 Task: Add Califia Farms Pure Black Medium Roast Cold Brew Coffee to the cart.
Action: Mouse pressed left at (18, 130)
Screenshot: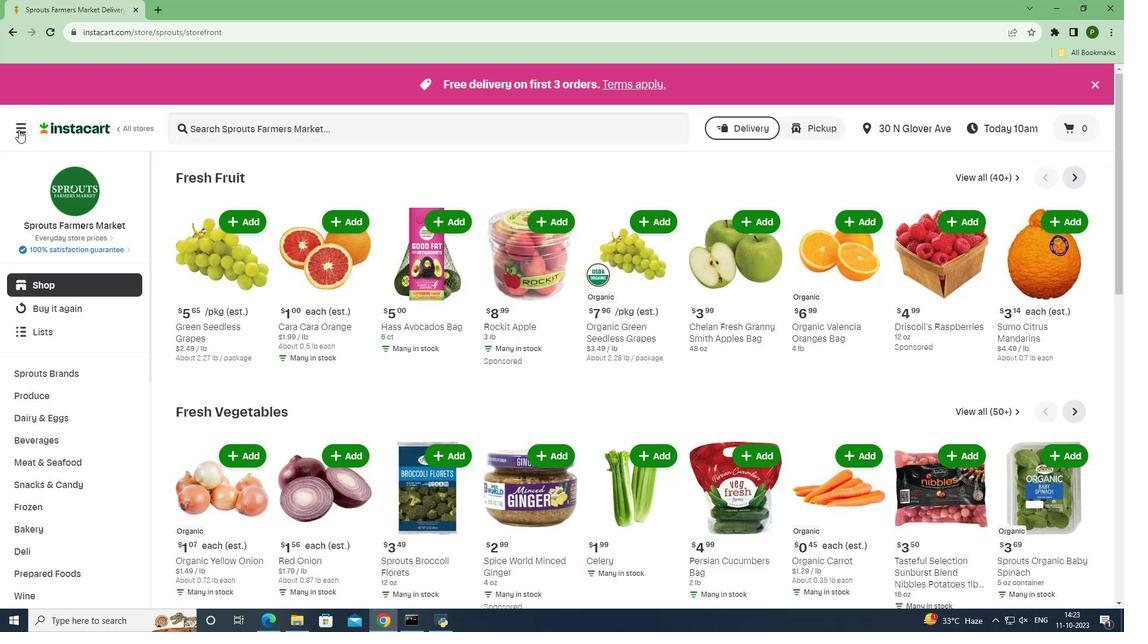 
Action: Mouse moved to (38, 308)
Screenshot: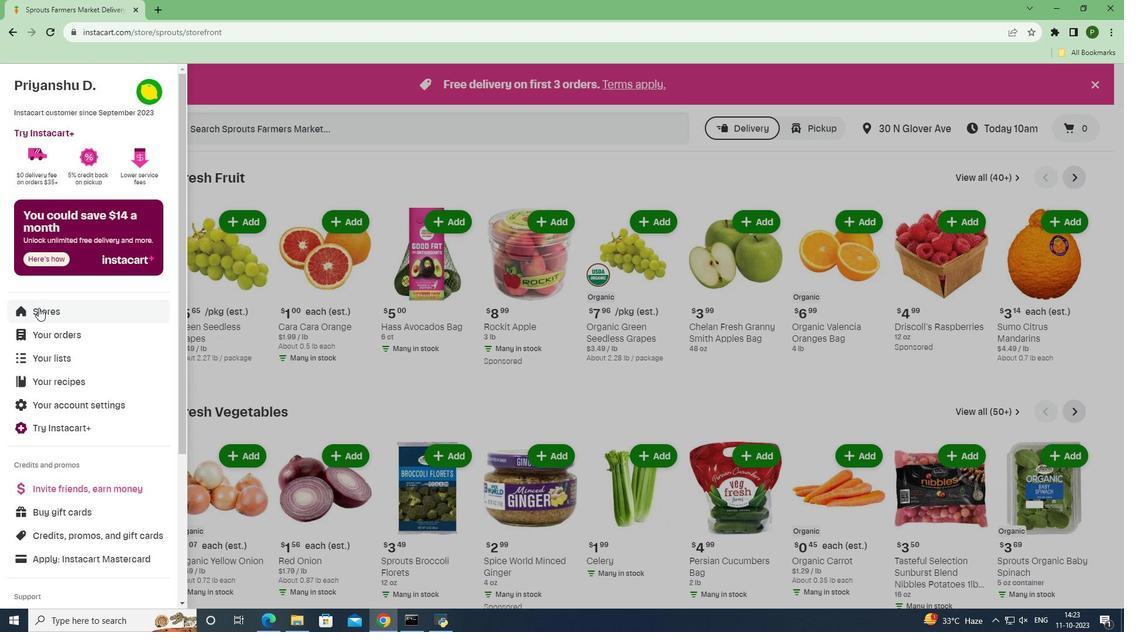 
Action: Mouse pressed left at (38, 308)
Screenshot: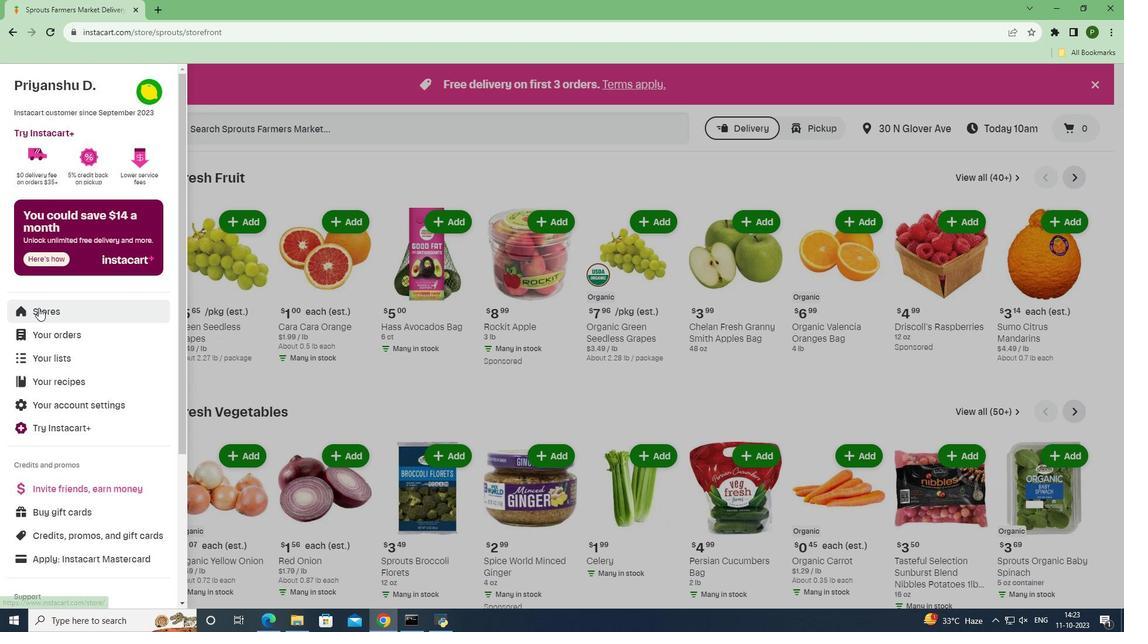 
Action: Mouse moved to (278, 130)
Screenshot: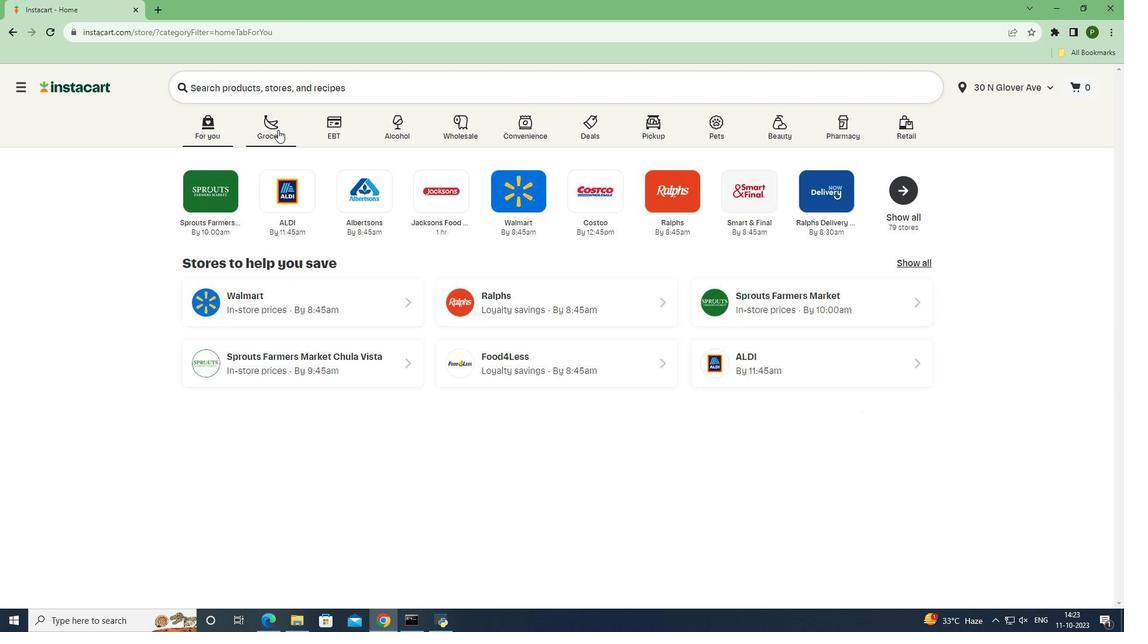 
Action: Mouse pressed left at (278, 130)
Screenshot: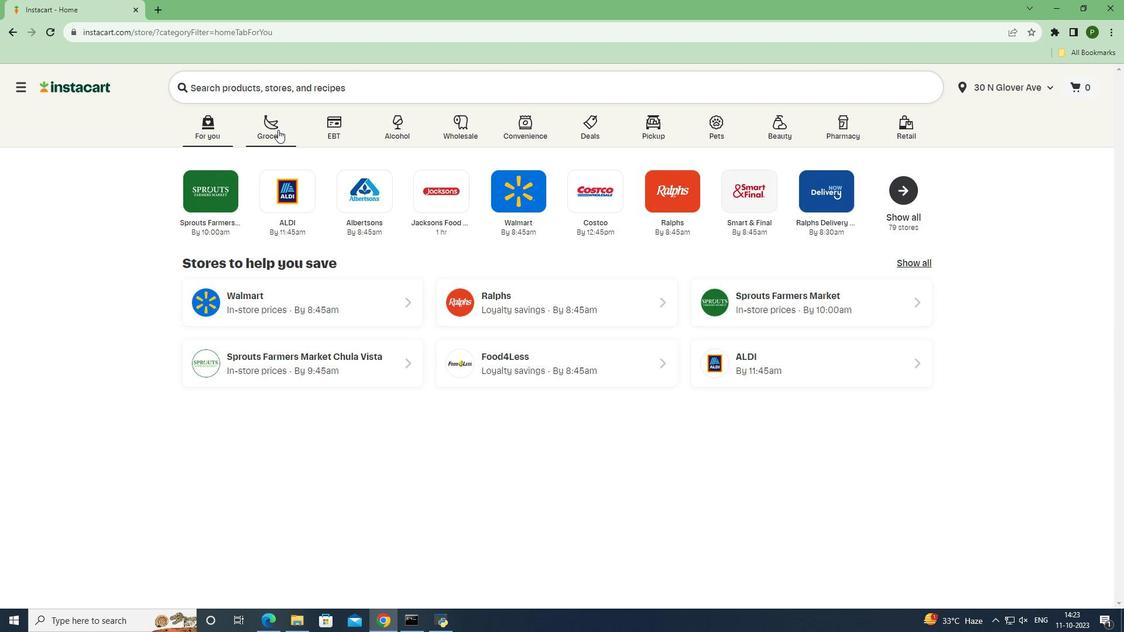 
Action: Mouse moved to (463, 274)
Screenshot: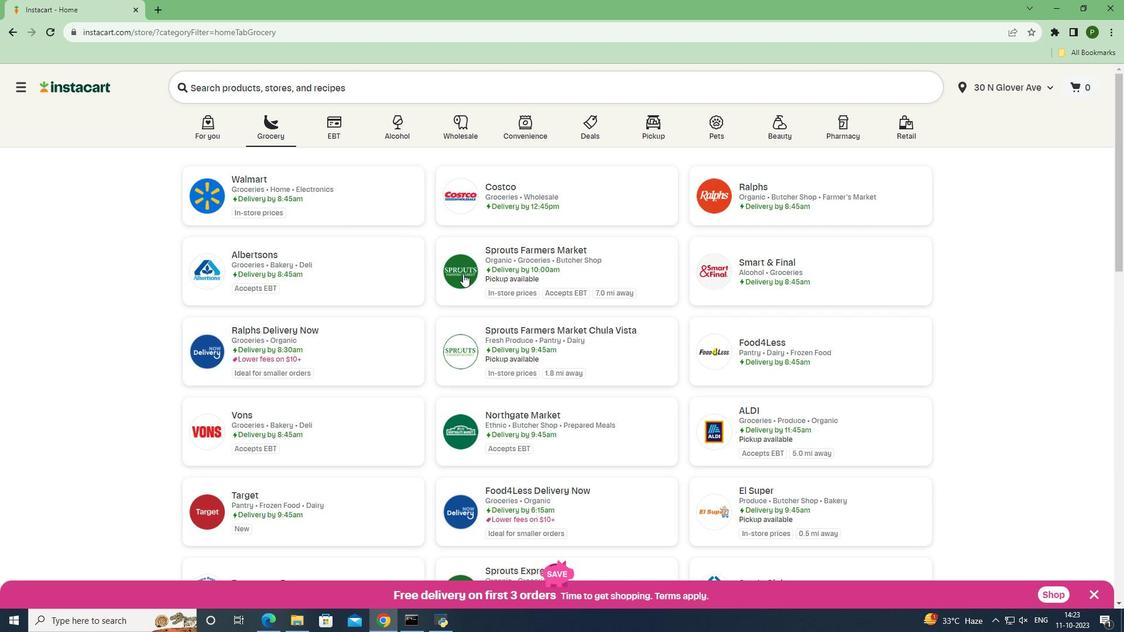 
Action: Mouse pressed left at (463, 274)
Screenshot: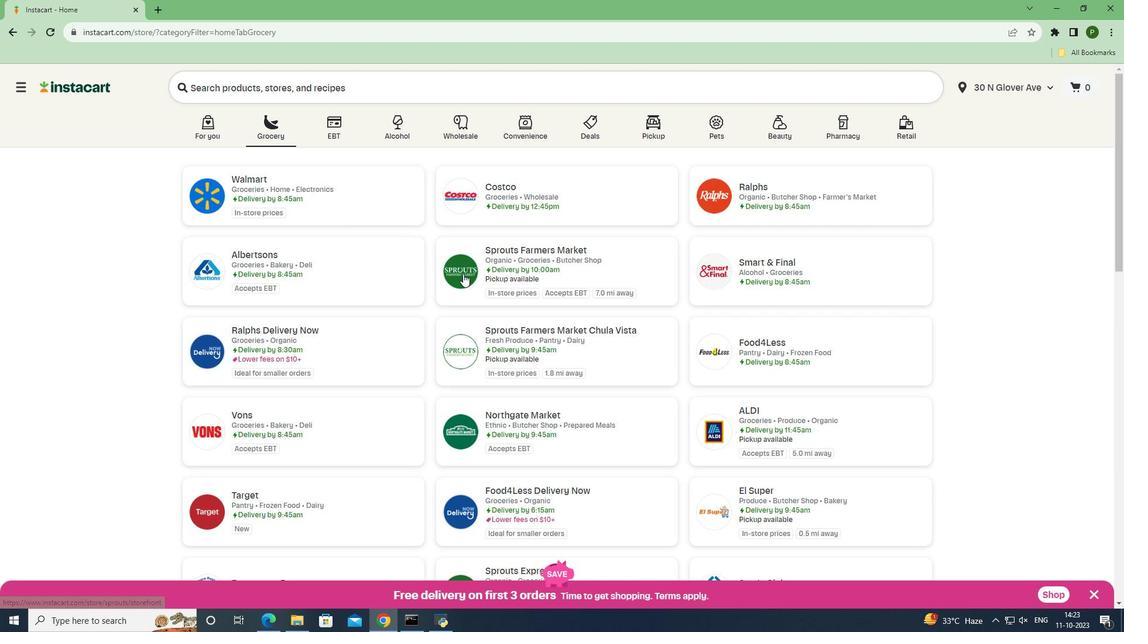 
Action: Mouse moved to (69, 438)
Screenshot: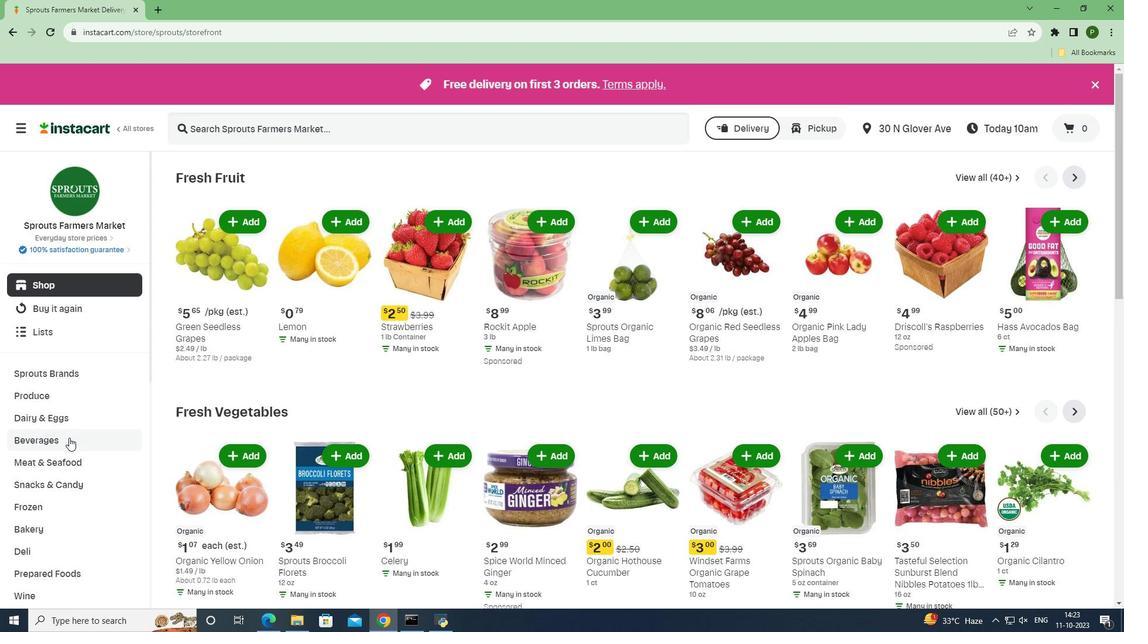 
Action: Mouse pressed left at (69, 438)
Screenshot: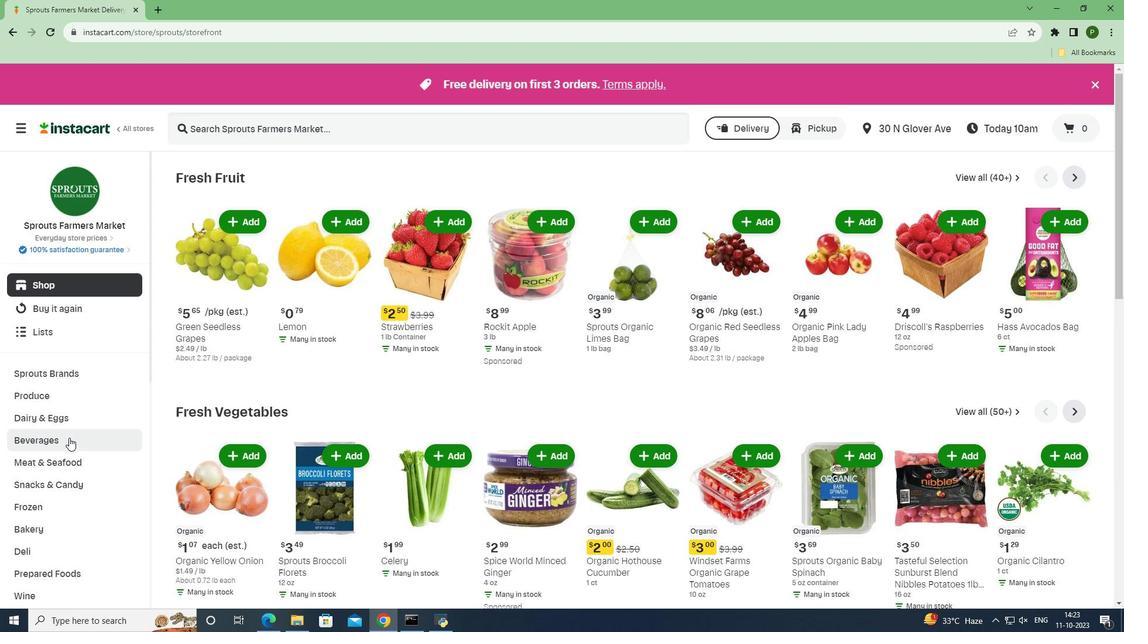 
Action: Mouse moved to (56, 512)
Screenshot: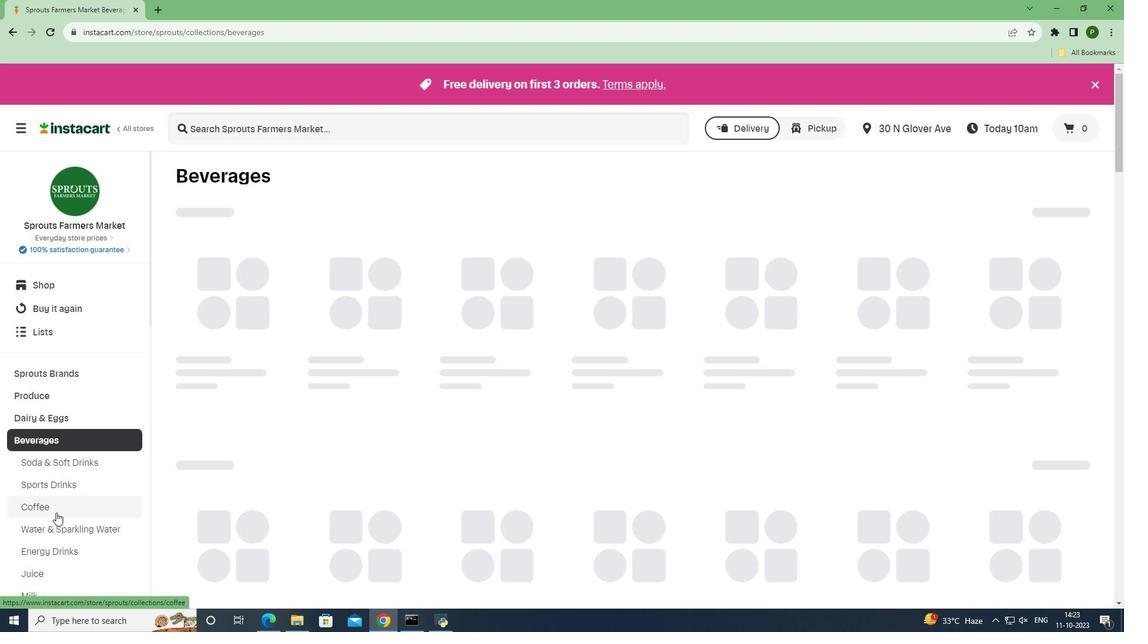 
Action: Mouse pressed left at (56, 512)
Screenshot: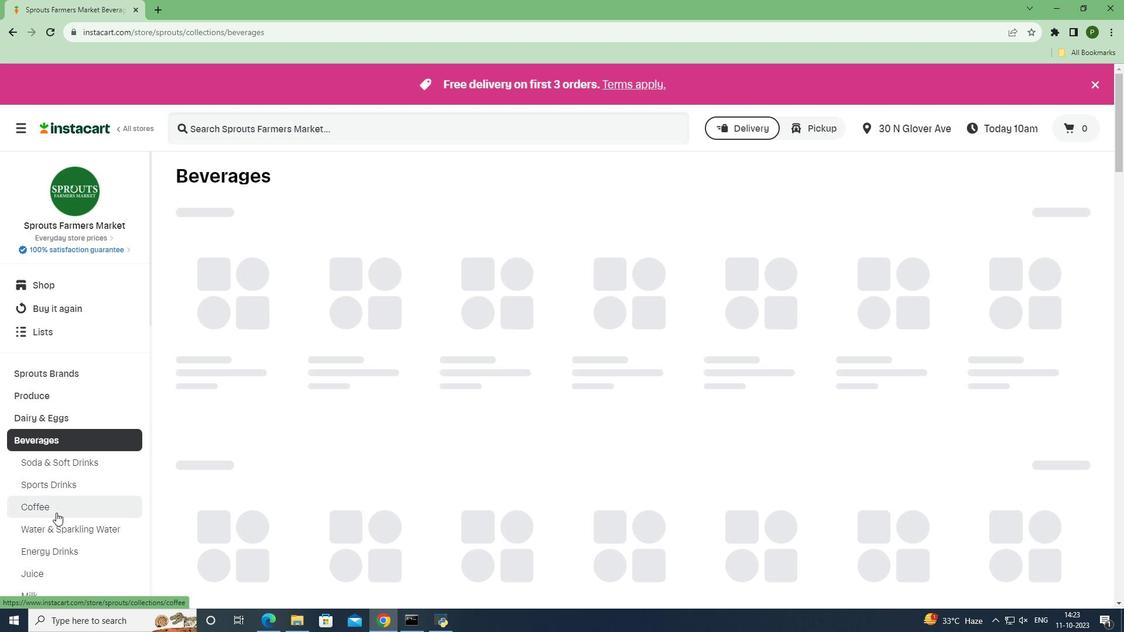 
Action: Mouse moved to (225, 127)
Screenshot: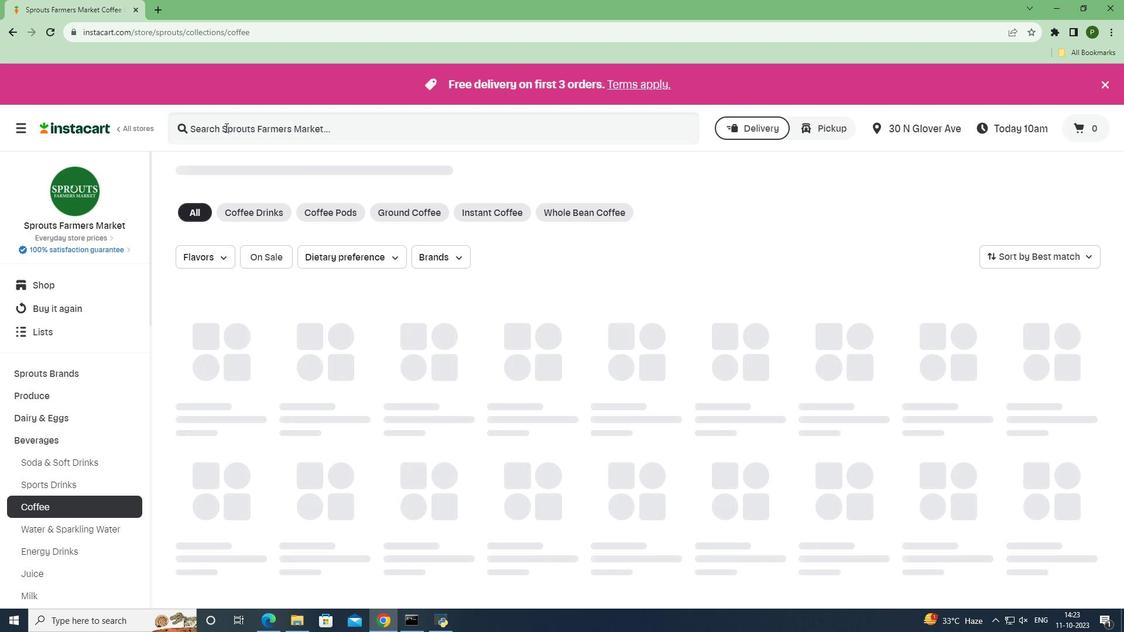 
Action: Mouse pressed left at (225, 127)
Screenshot: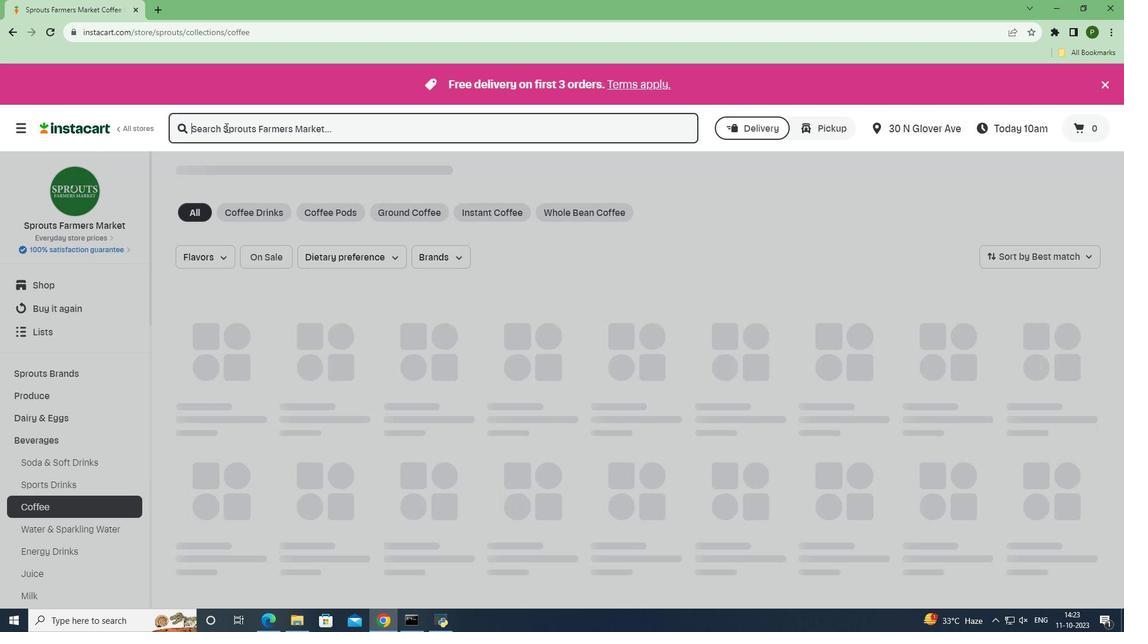 
Action: Key pressed <Key.caps_lock>C<Key.caps_lock>alifia<Key.space><Key.caps_lock>F<Key.caps_lock>arms<Key.space><Key.caps_lock>P<Key.caps_lock>ure<Key.space><Key.caps_lock>B<Key.caps_lock>lack<Key.space><Key.caps_lock>M<Key.caps_lock>edium<Key.space><Key.caps_lock>R<Key.caps_lock>oast<Key.space><Key.caps_lock>C<Key.caps_lock>old<Key.space><Key.caps_lock>B<Key.caps_lock>rew<Key.space><Key.caps_lock>C<Key.caps_lock>offee
Screenshot: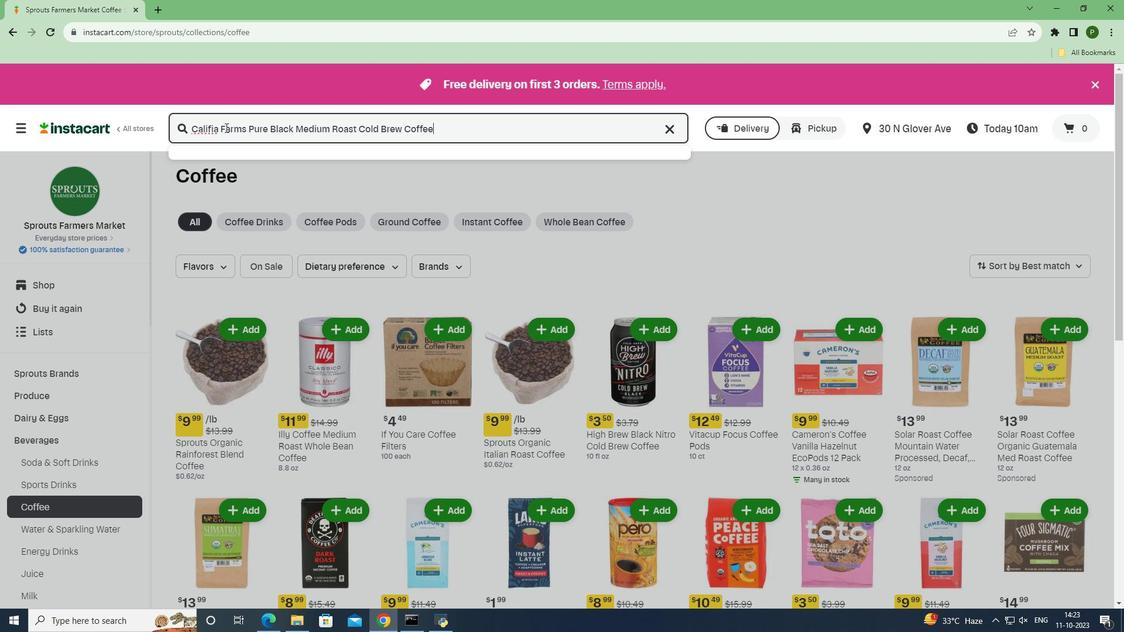 
Action: Mouse moved to (253, 116)
Screenshot: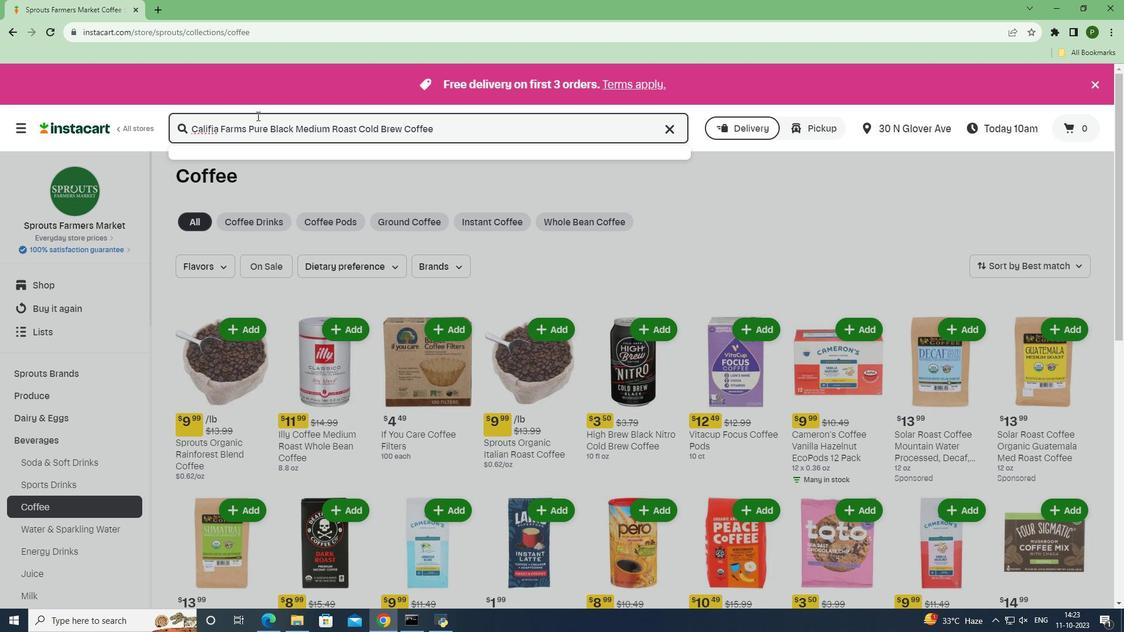 
Action: Key pressed <Key.enter>
Screenshot: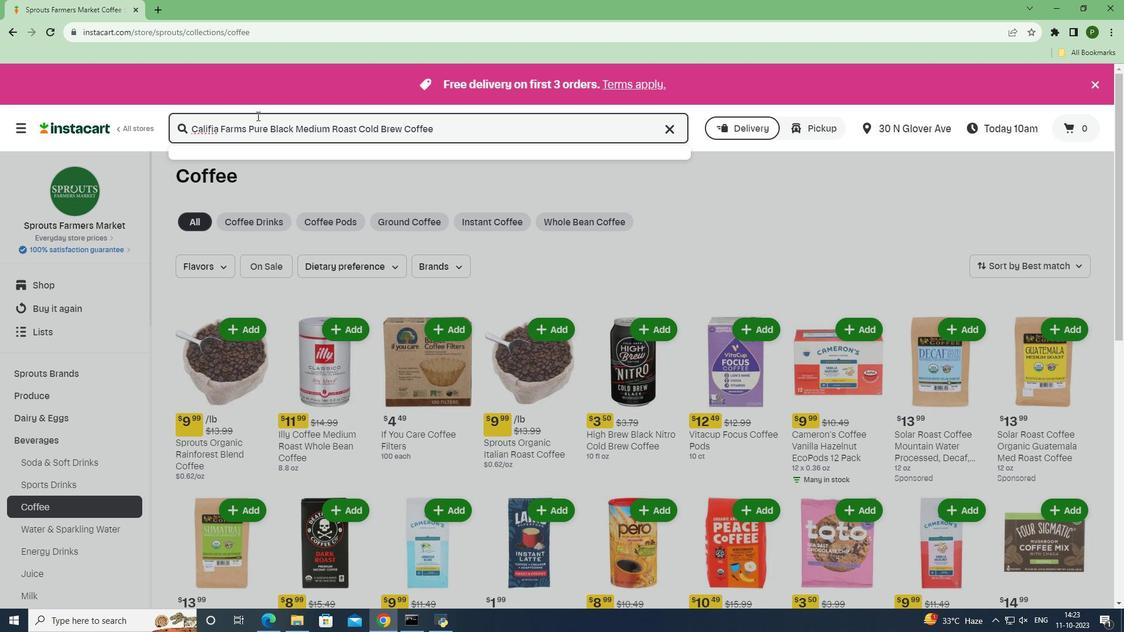
Action: Mouse moved to (686, 248)
Screenshot: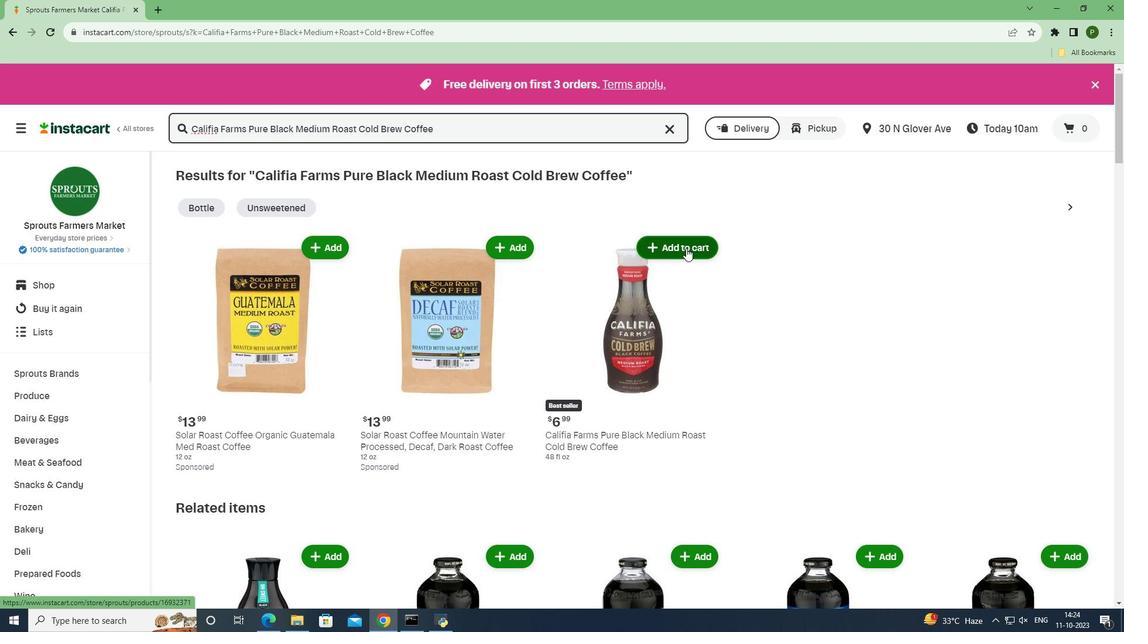 
Action: Mouse pressed left at (686, 248)
Screenshot: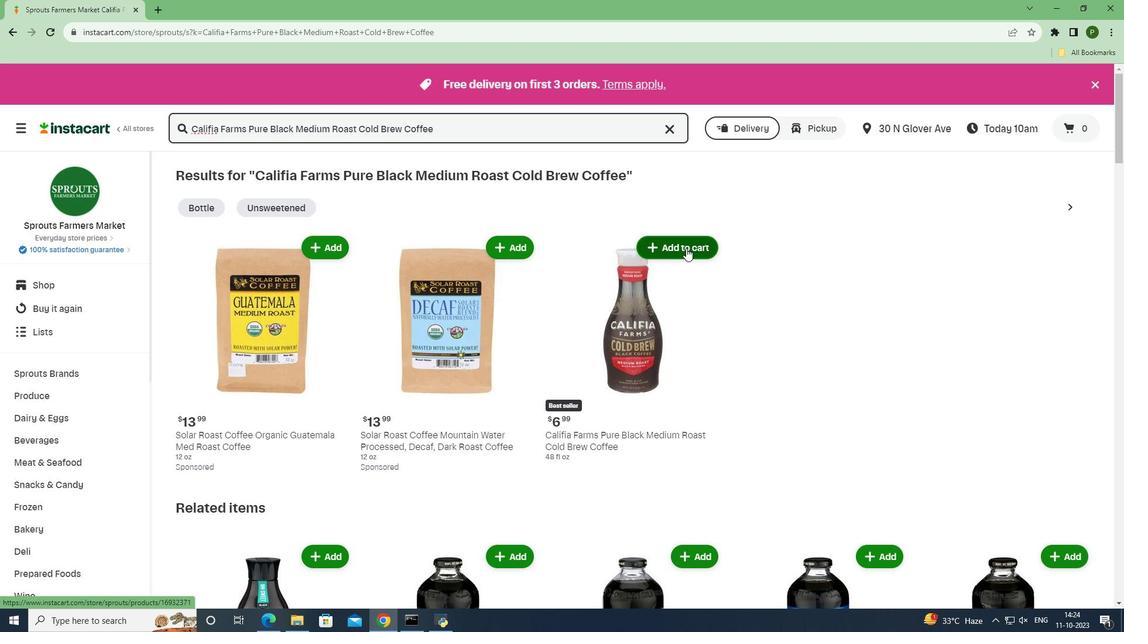 
Action: Mouse moved to (751, 301)
Screenshot: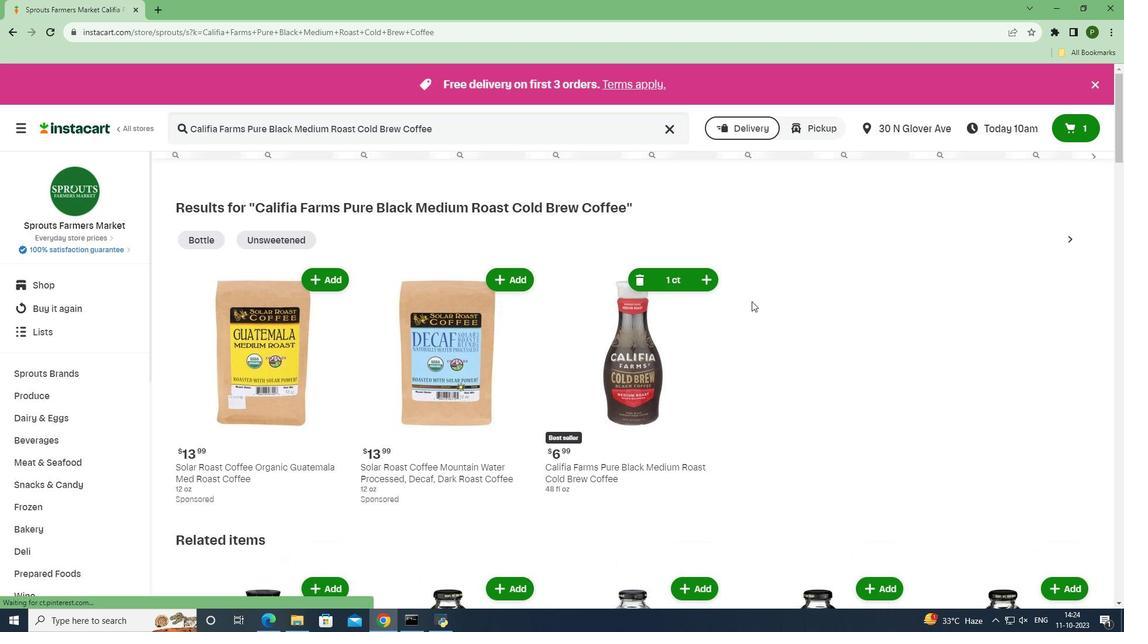 
